 Task: Add a condition where "Priority Greater than Normal" in recently solved tickets.
Action: Mouse moved to (88, 380)
Screenshot: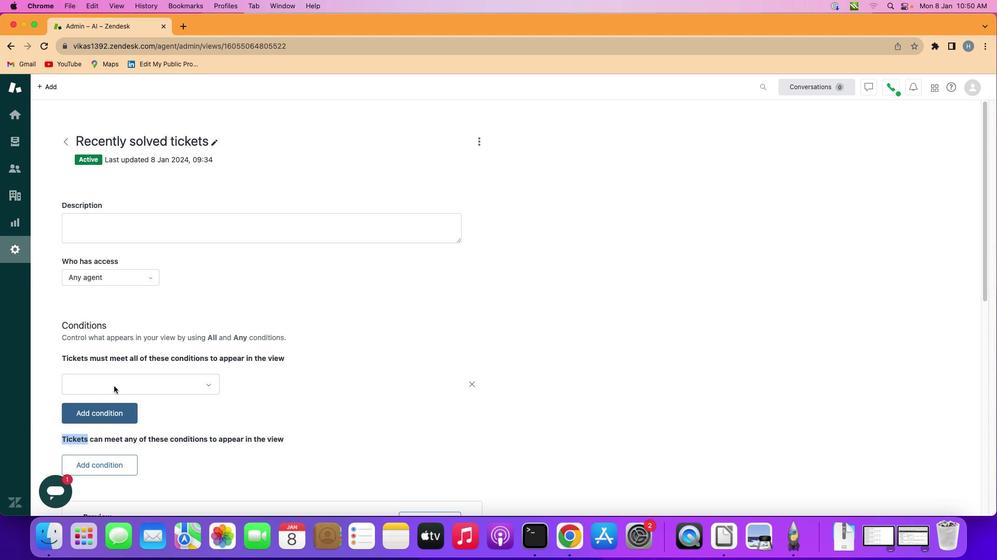 
Action: Mouse pressed left at (88, 380)
Screenshot: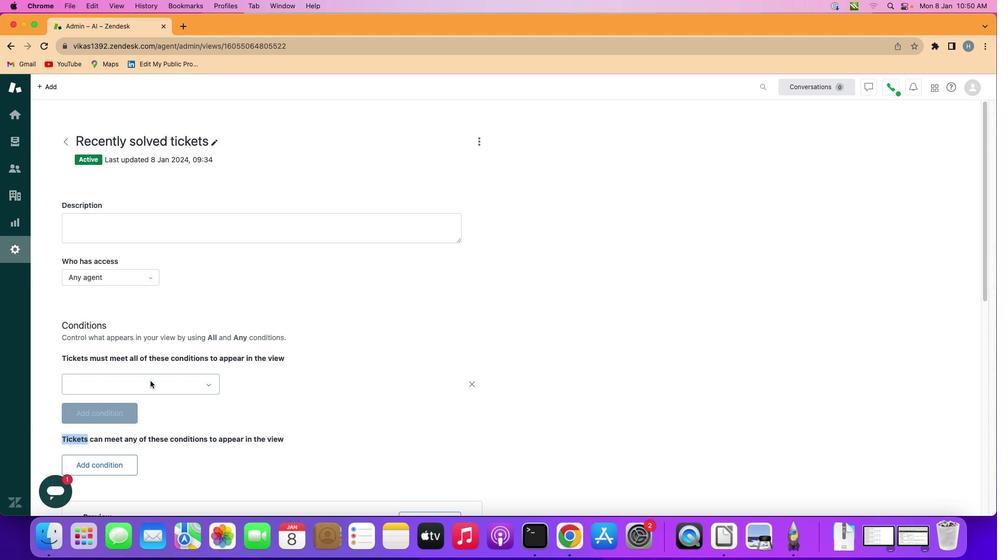 
Action: Mouse moved to (152, 369)
Screenshot: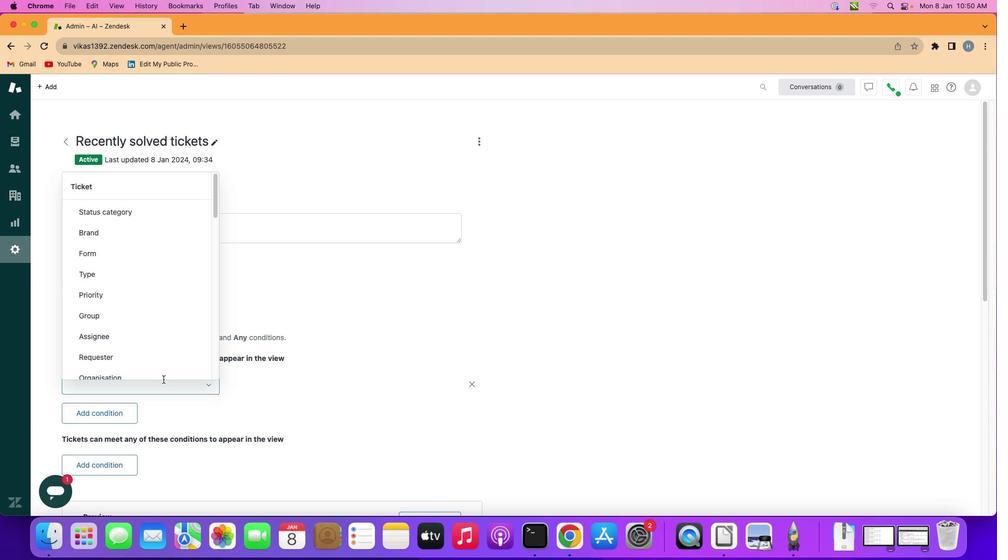 
Action: Mouse pressed left at (152, 369)
Screenshot: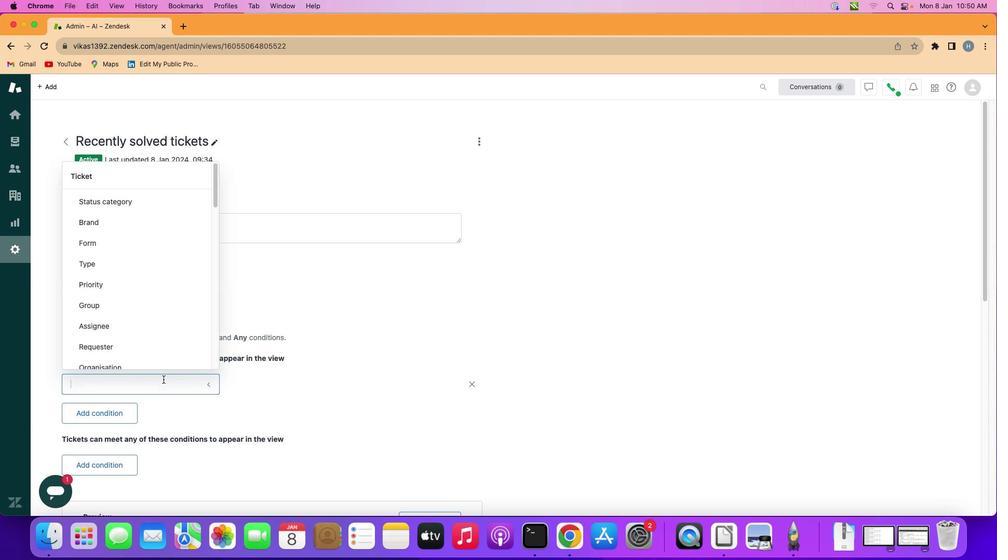 
Action: Mouse moved to (156, 280)
Screenshot: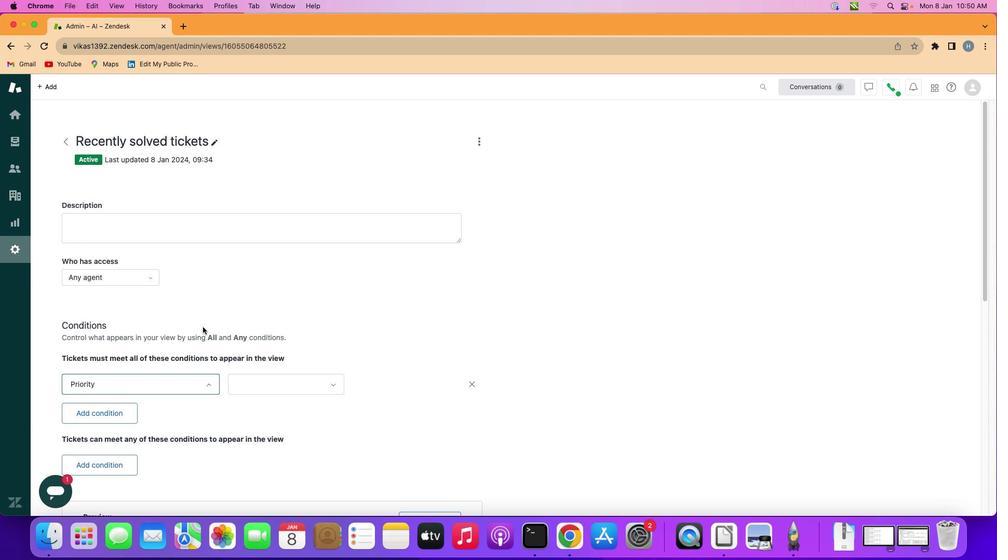 
Action: Mouse pressed left at (156, 280)
Screenshot: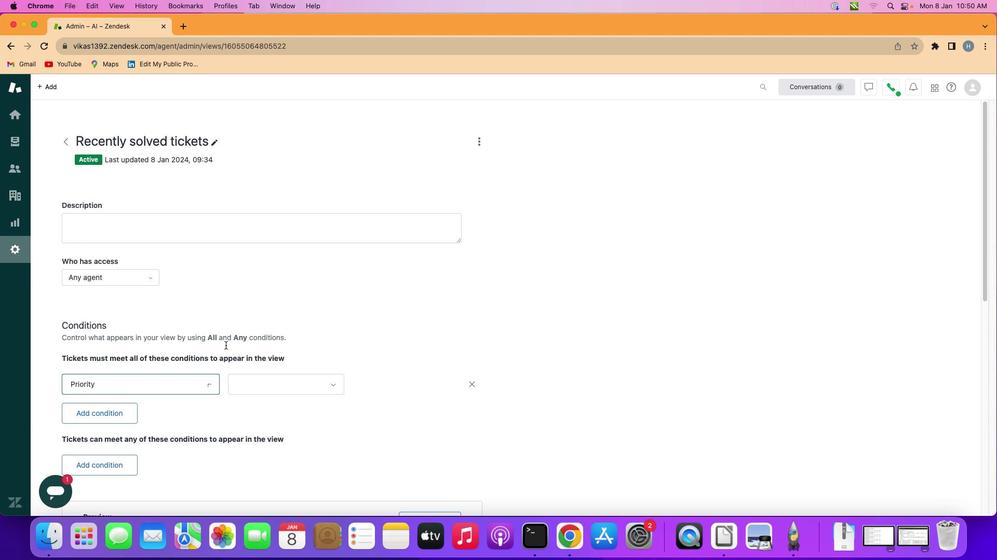 
Action: Mouse moved to (282, 373)
Screenshot: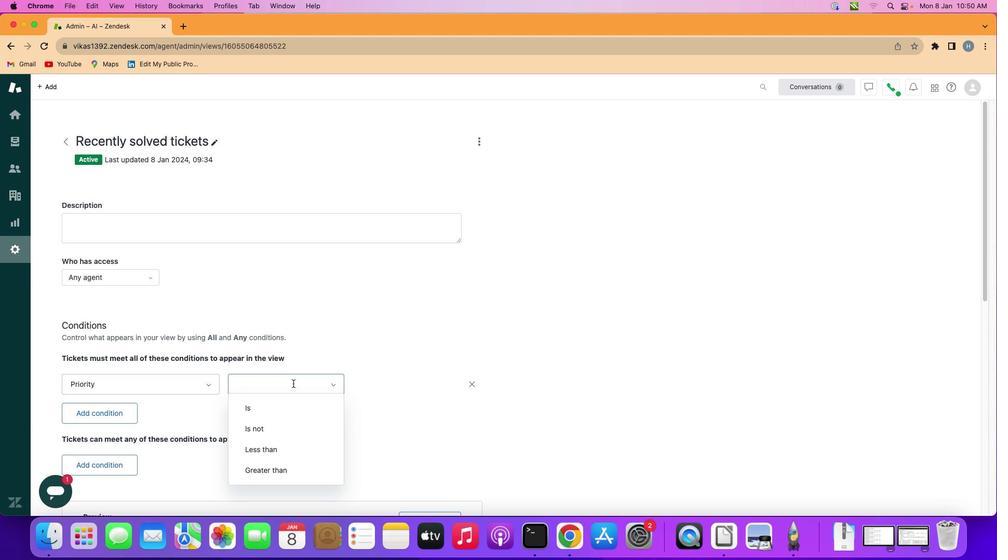 
Action: Mouse pressed left at (282, 373)
Screenshot: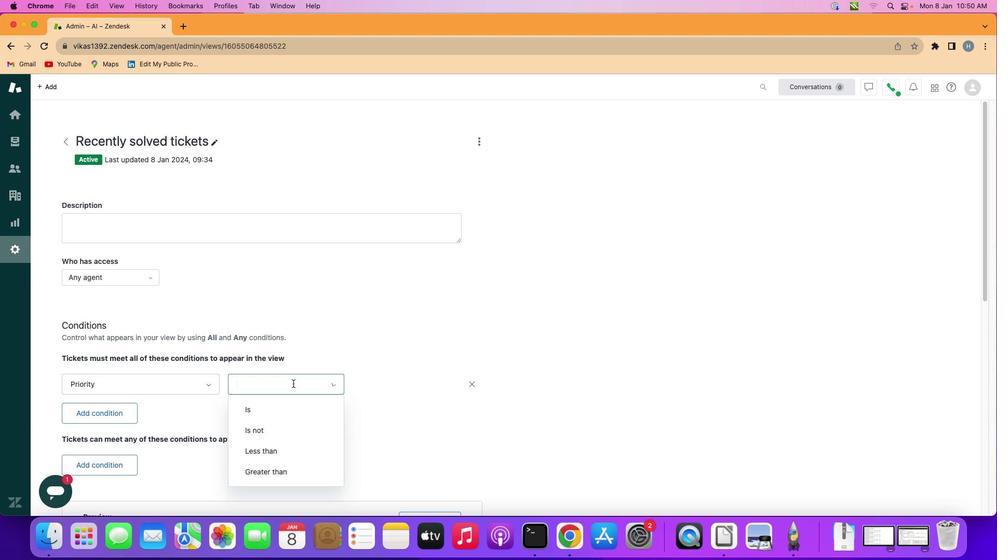 
Action: Mouse moved to (278, 459)
Screenshot: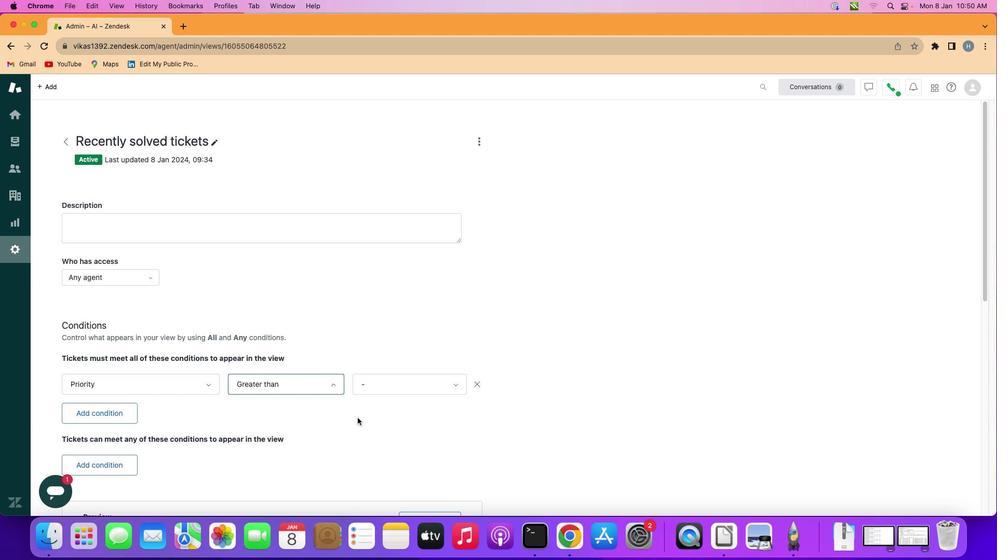 
Action: Mouse pressed left at (278, 459)
Screenshot: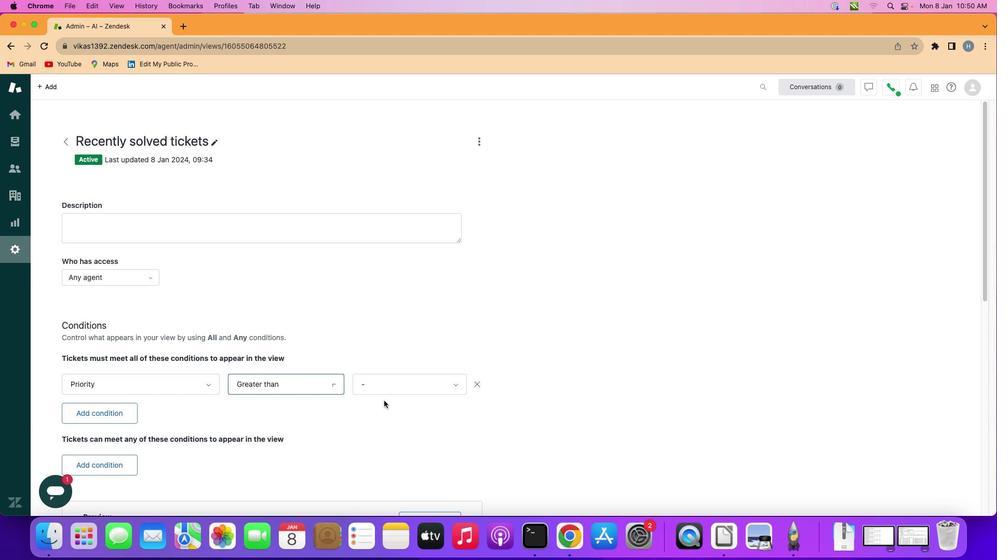 
Action: Mouse moved to (407, 368)
Screenshot: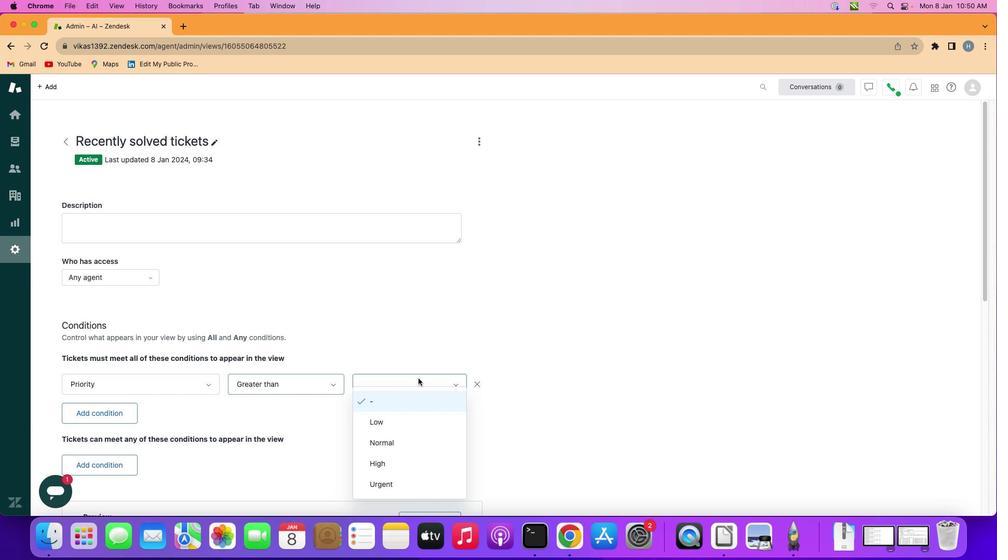 
Action: Mouse pressed left at (407, 368)
Screenshot: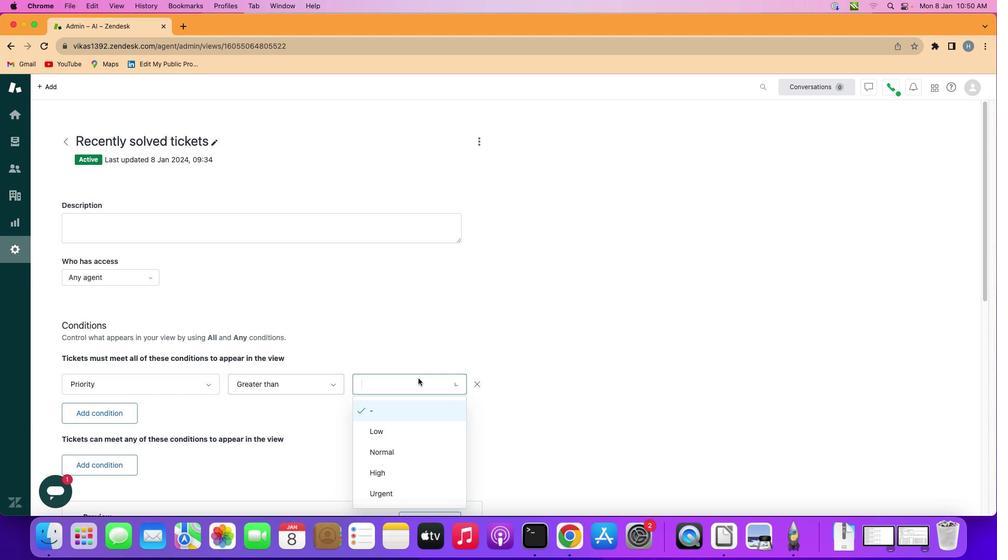 
Action: Mouse moved to (400, 441)
Screenshot: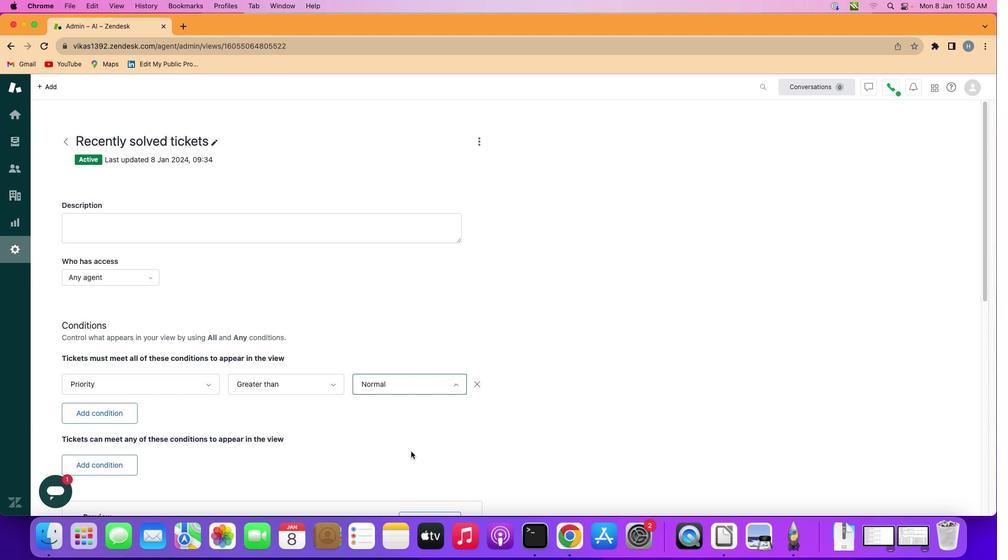 
Action: Mouse pressed left at (400, 441)
Screenshot: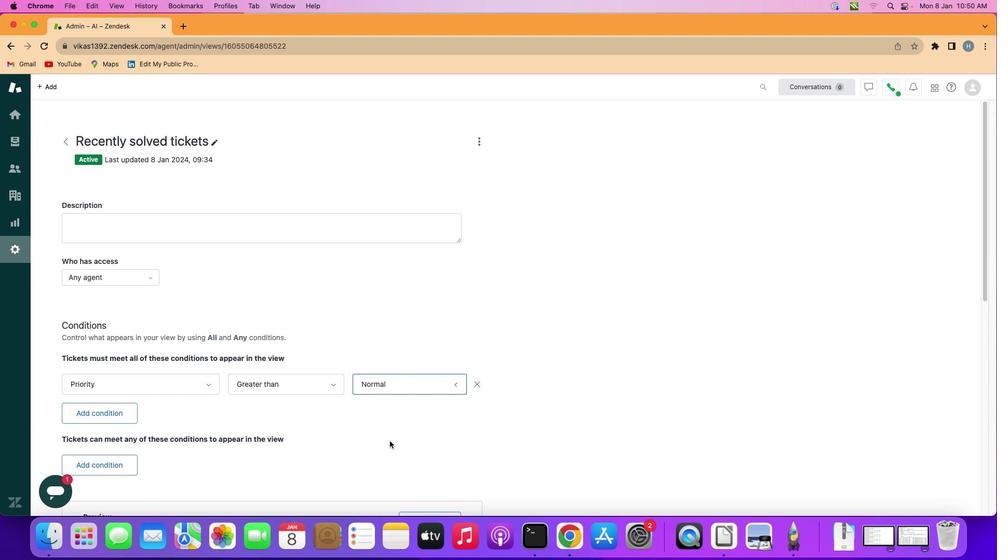 
Action: Mouse moved to (364, 418)
Screenshot: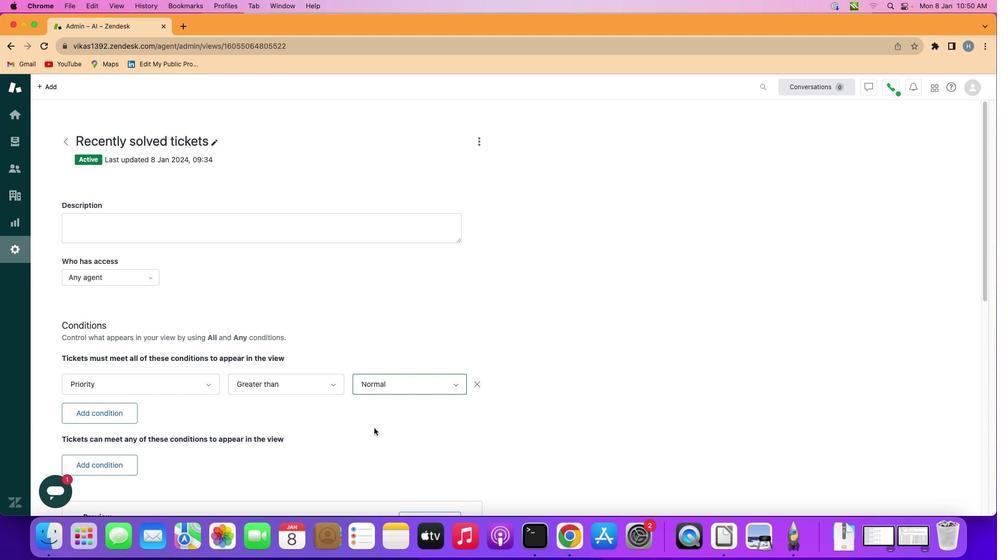 
